 Task: Select the on-exit option in the persistent session revive process.
Action: Mouse moved to (18, 481)
Screenshot: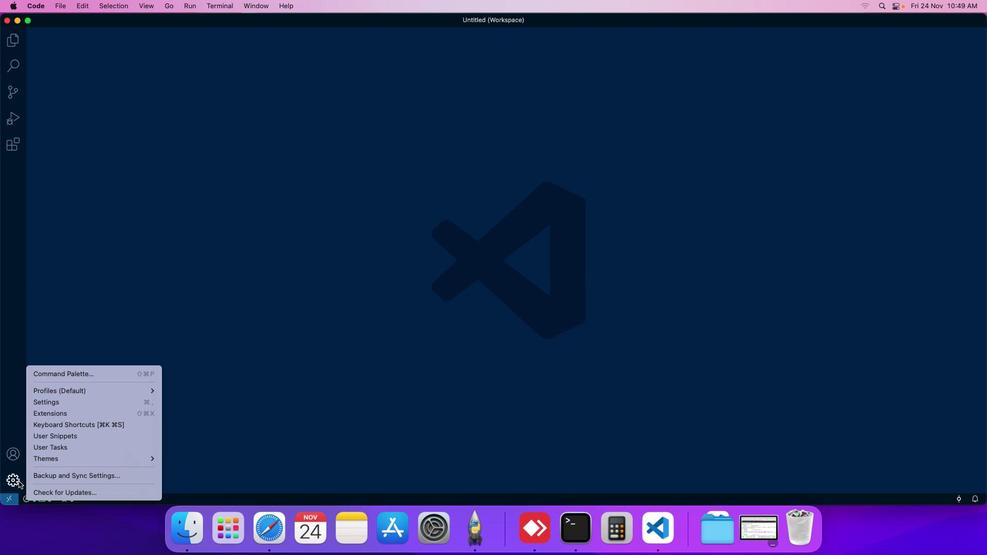 
Action: Mouse pressed left at (18, 481)
Screenshot: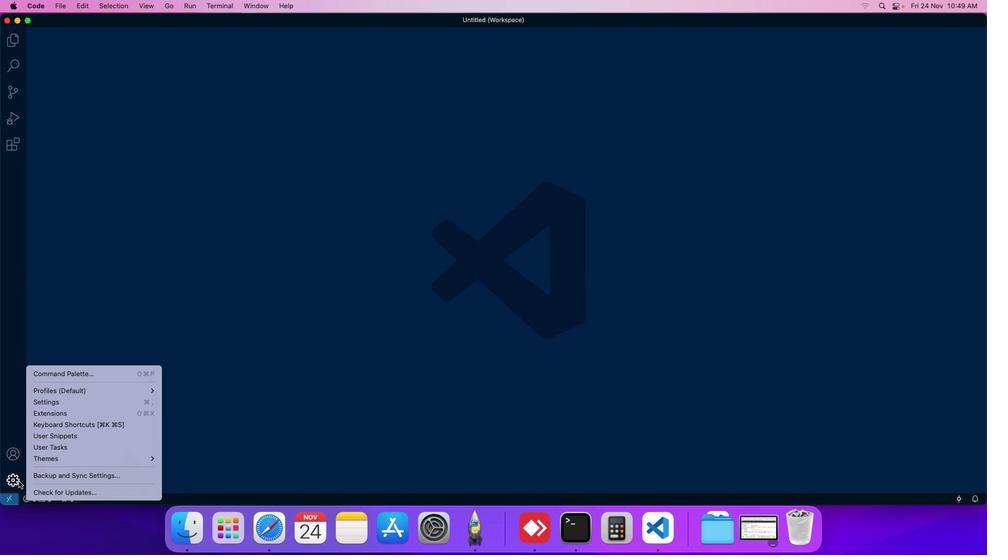 
Action: Mouse moved to (96, 402)
Screenshot: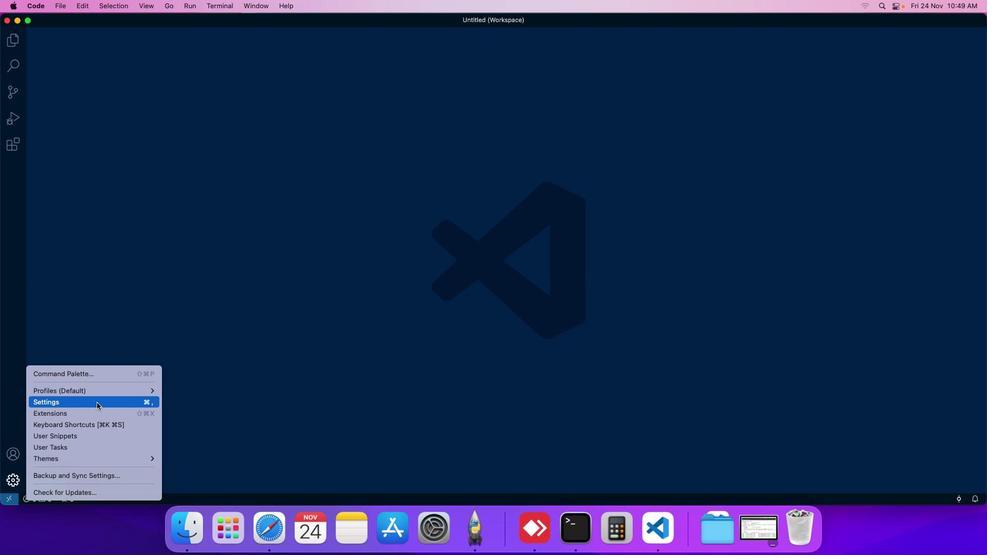 
Action: Mouse pressed left at (96, 402)
Screenshot: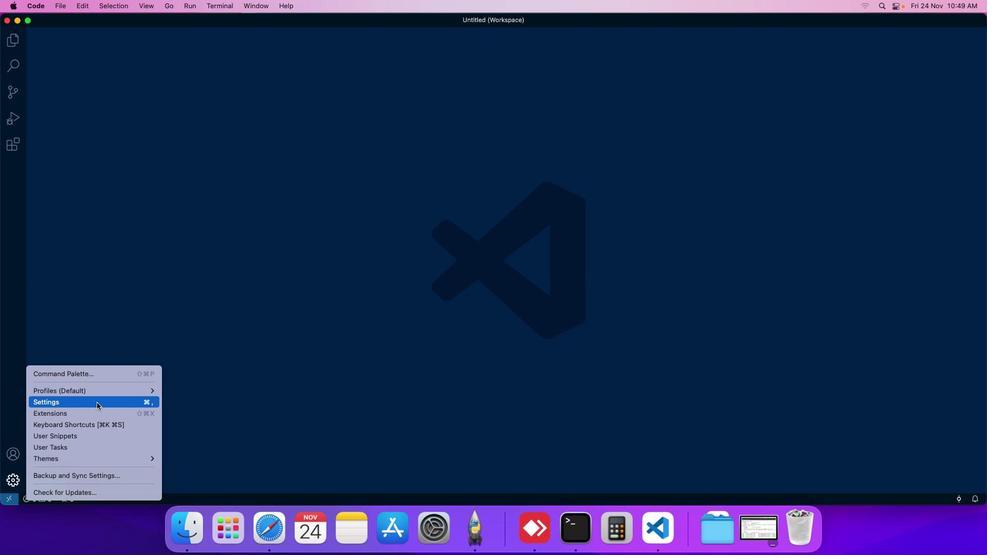 
Action: Mouse moved to (218, 152)
Screenshot: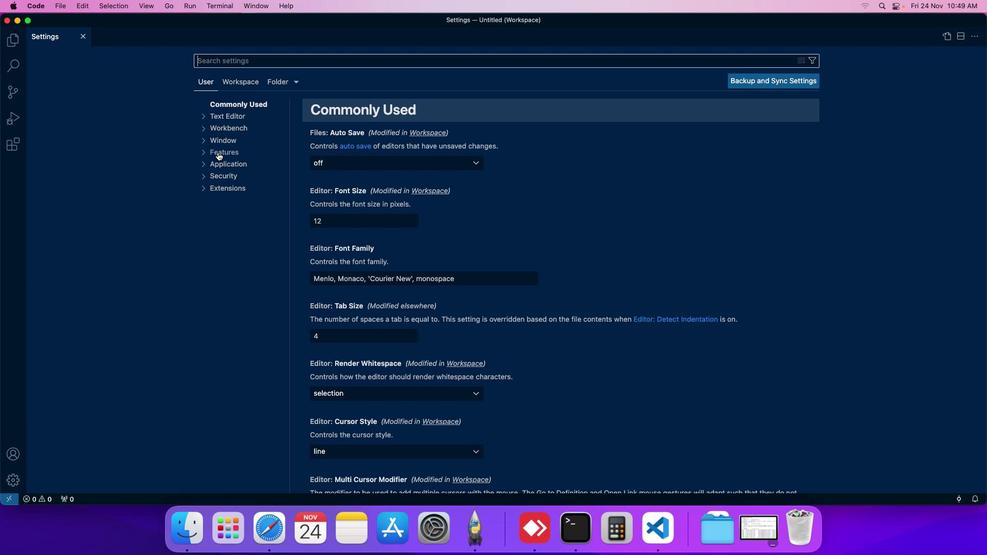 
Action: Mouse pressed left at (218, 152)
Screenshot: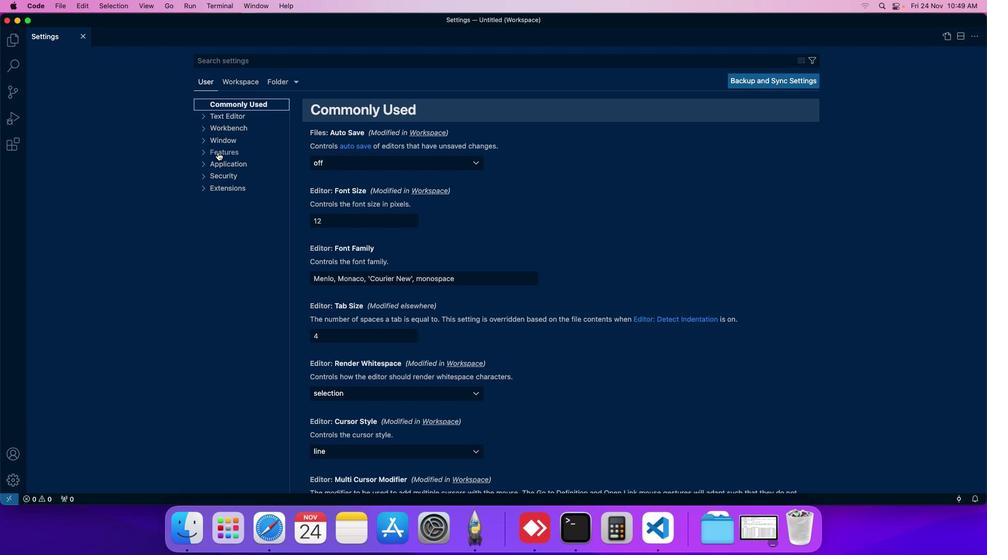 
Action: Mouse moved to (218, 244)
Screenshot: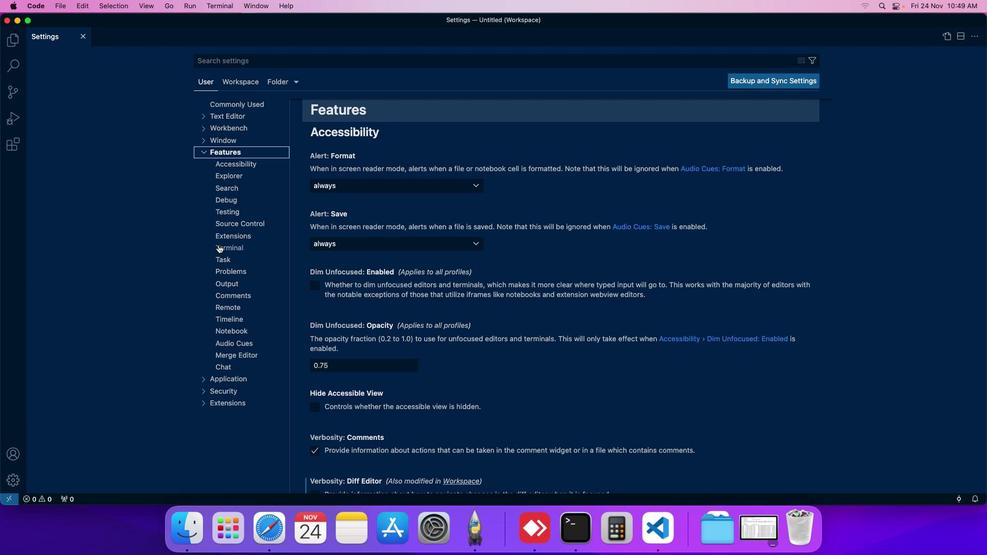 
Action: Mouse pressed left at (218, 244)
Screenshot: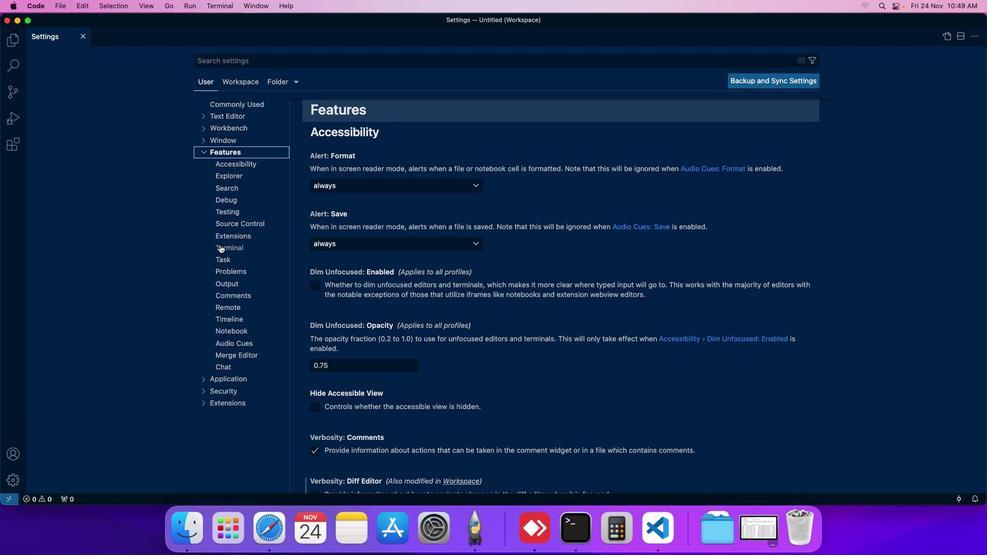 
Action: Mouse moved to (341, 292)
Screenshot: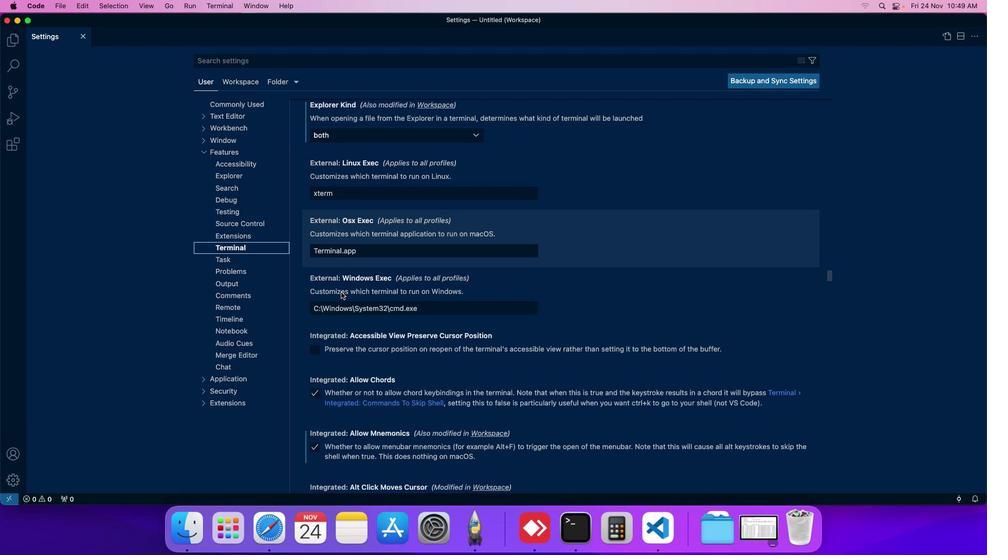 
Action: Mouse scrolled (341, 292) with delta (0, 0)
Screenshot: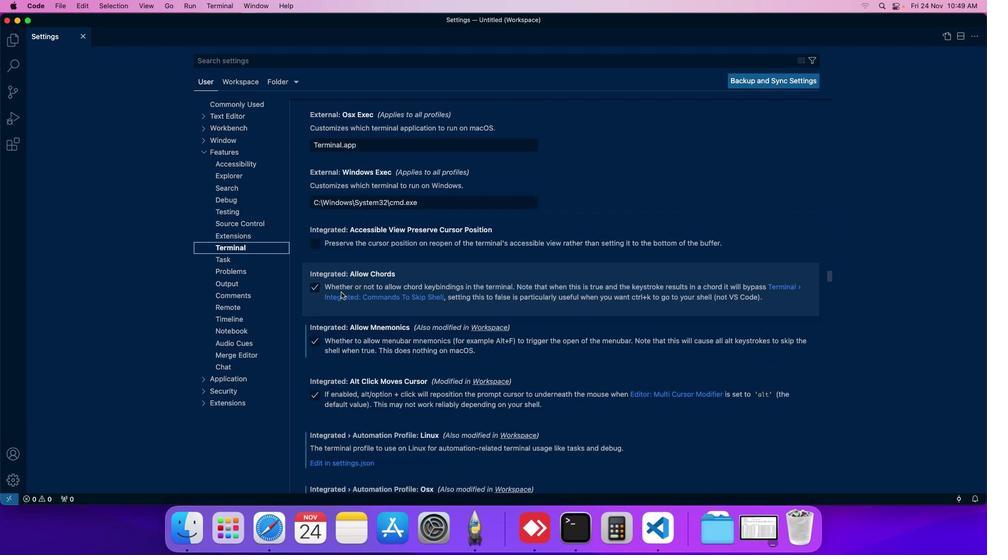 
Action: Mouse scrolled (341, 292) with delta (0, 0)
Screenshot: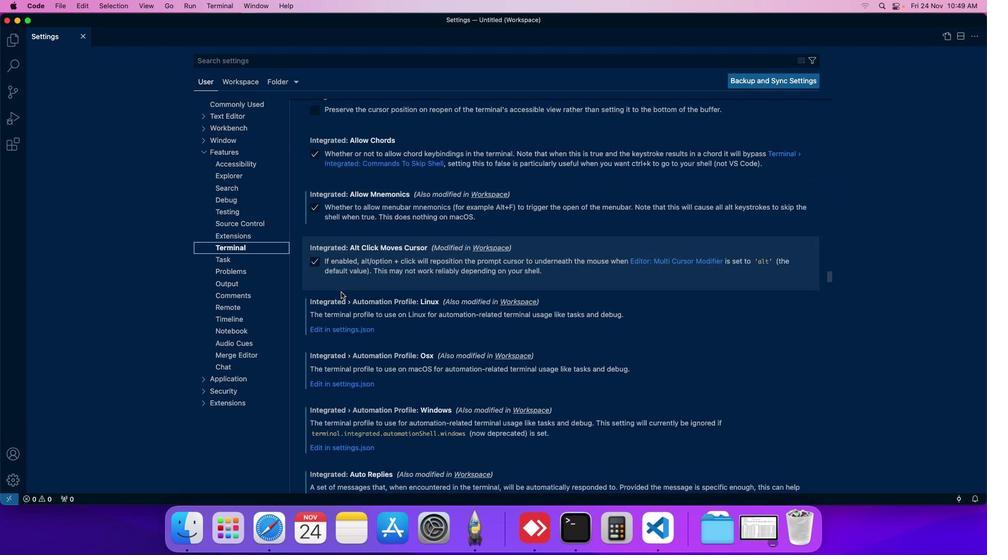 
Action: Mouse scrolled (341, 292) with delta (0, 0)
Screenshot: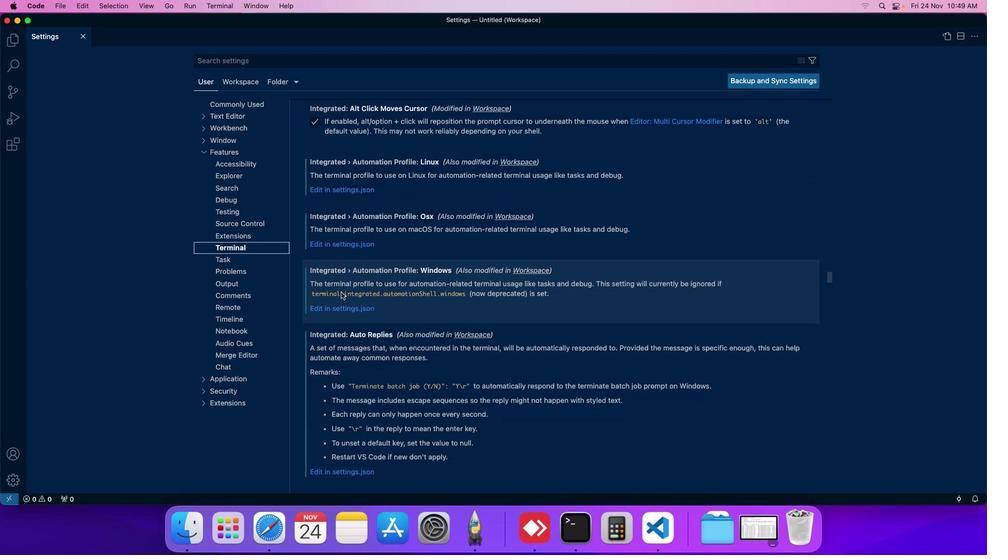 
Action: Mouse scrolled (341, 292) with delta (0, 0)
Screenshot: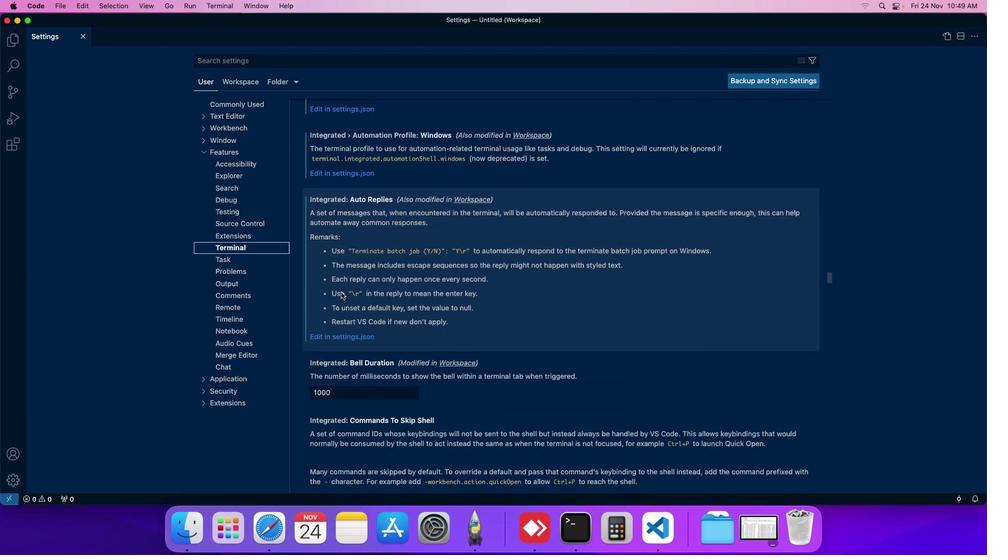 
Action: Mouse scrolled (341, 292) with delta (0, 0)
Screenshot: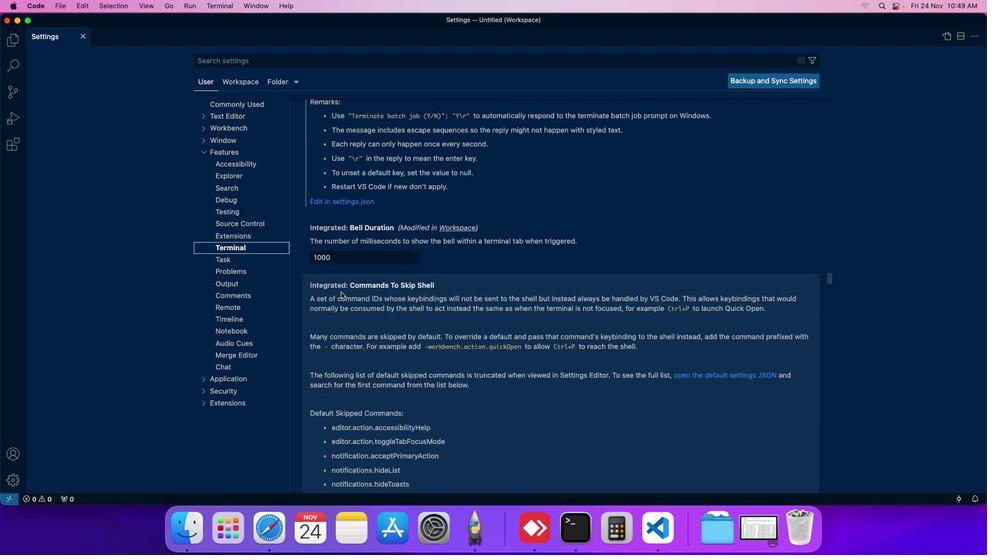 
Action: Mouse scrolled (341, 292) with delta (0, 0)
Screenshot: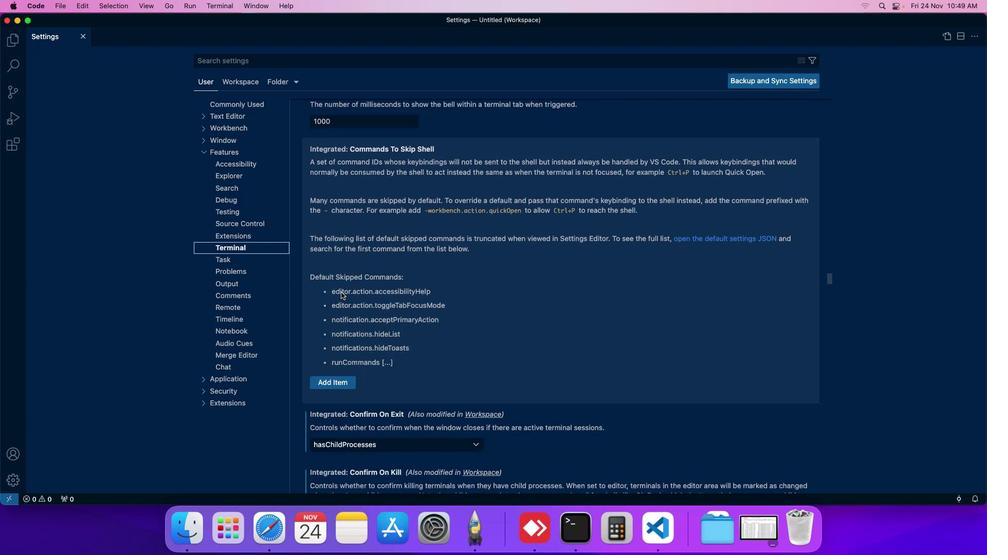 
Action: Mouse moved to (341, 292)
Screenshot: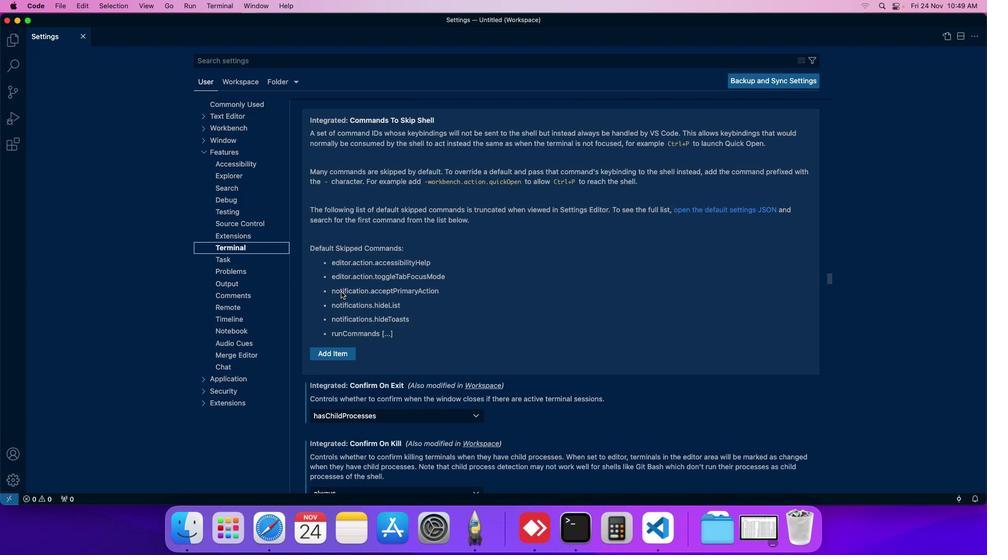 
Action: Mouse scrolled (341, 292) with delta (0, 0)
Screenshot: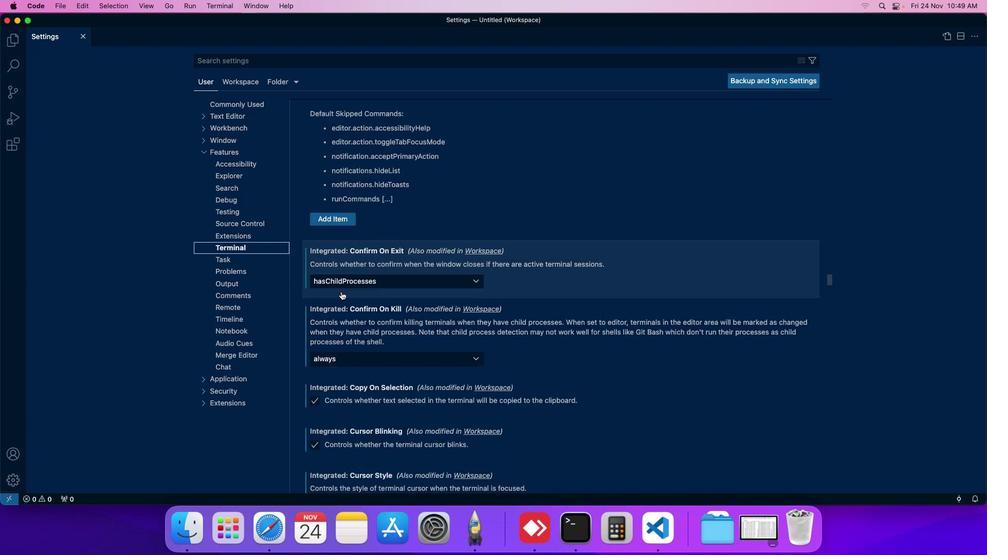 
Action: Mouse scrolled (341, 292) with delta (0, 0)
Screenshot: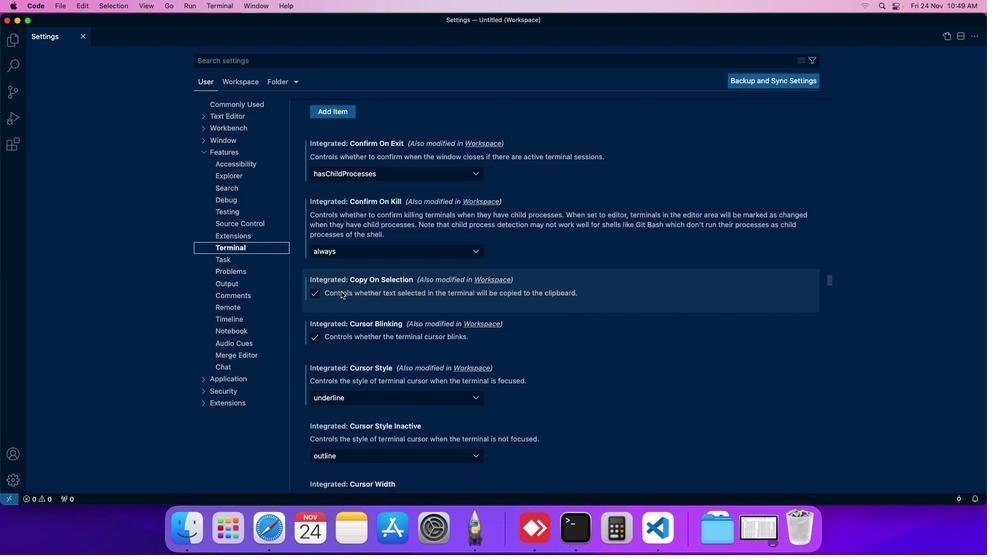 
Action: Mouse scrolled (341, 292) with delta (0, 0)
Screenshot: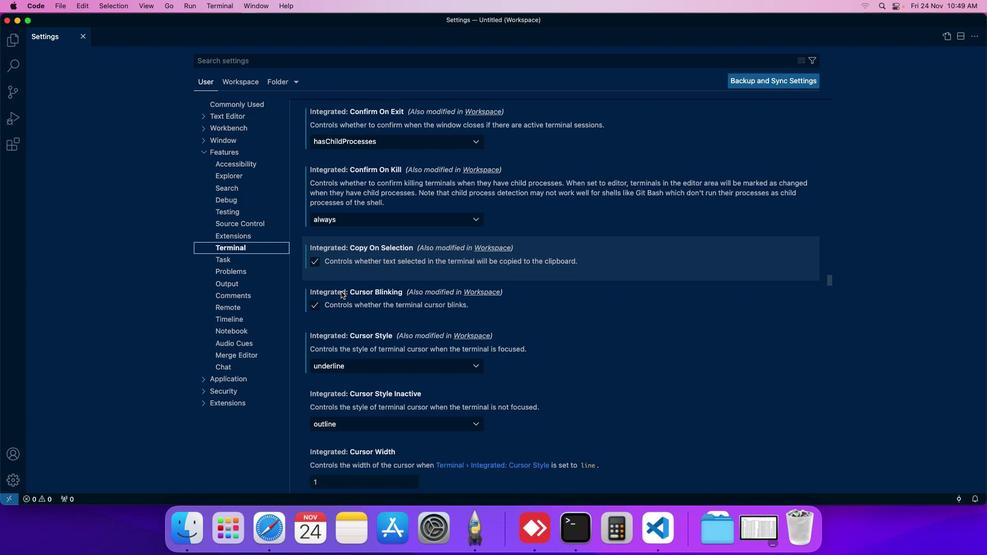 
Action: Mouse moved to (341, 291)
Screenshot: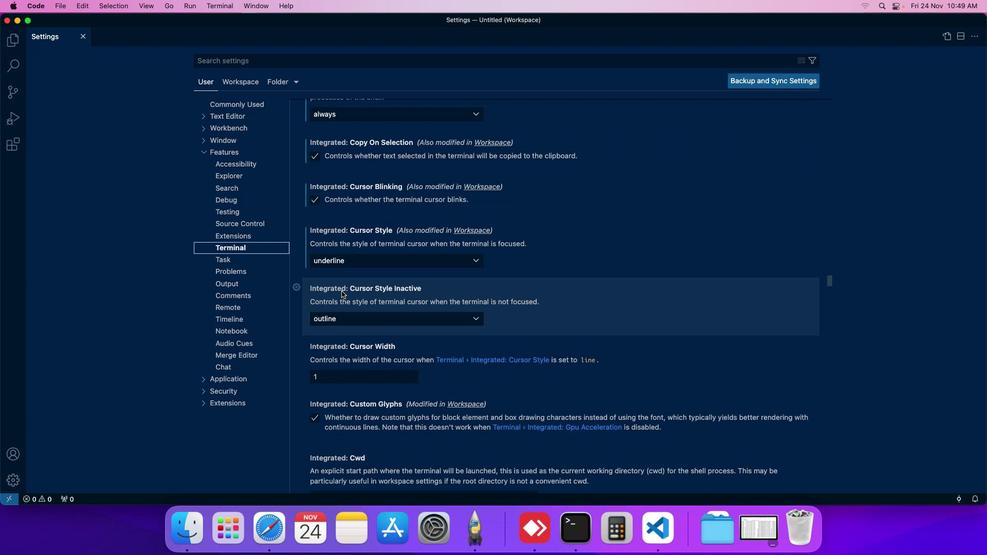 
Action: Mouse scrolled (341, 291) with delta (0, 0)
Screenshot: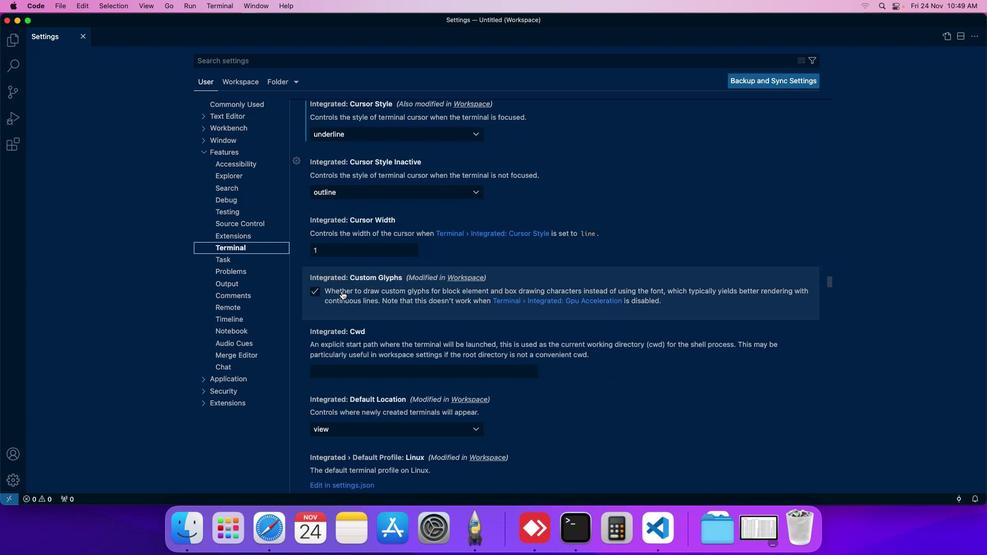 
Action: Mouse scrolled (341, 291) with delta (0, 0)
Screenshot: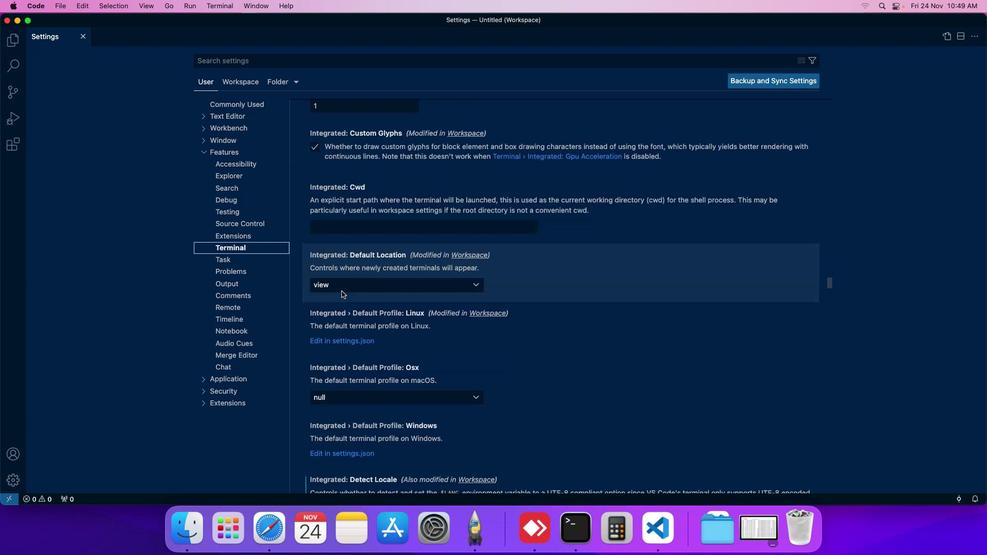 
Action: Mouse scrolled (341, 291) with delta (0, 0)
Screenshot: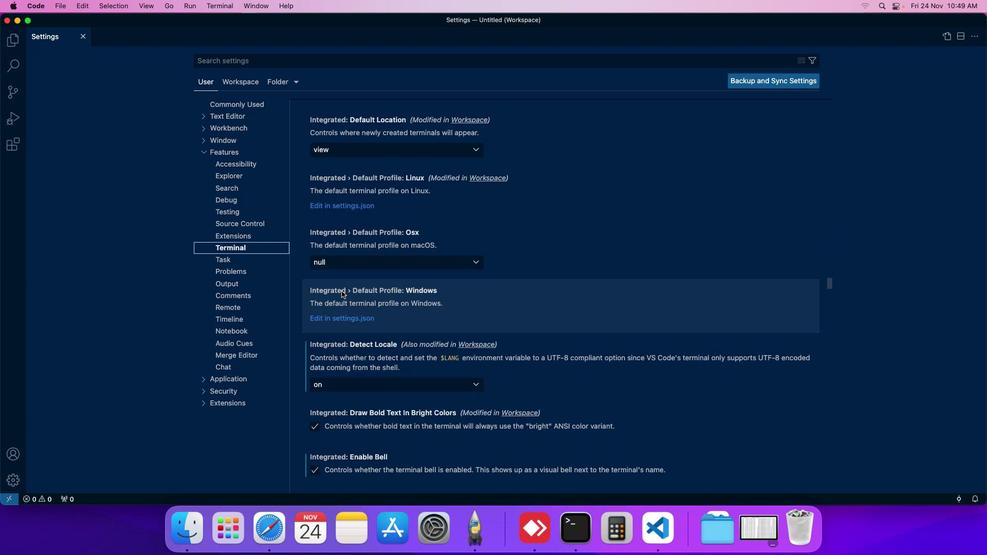 
Action: Mouse scrolled (341, 291) with delta (0, 0)
Screenshot: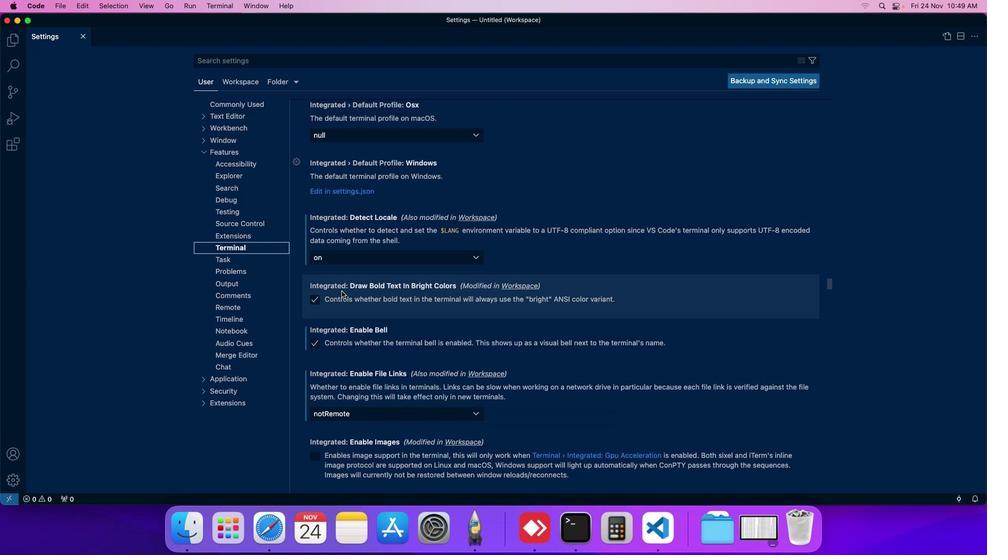 
Action: Mouse scrolled (341, 291) with delta (0, 0)
Screenshot: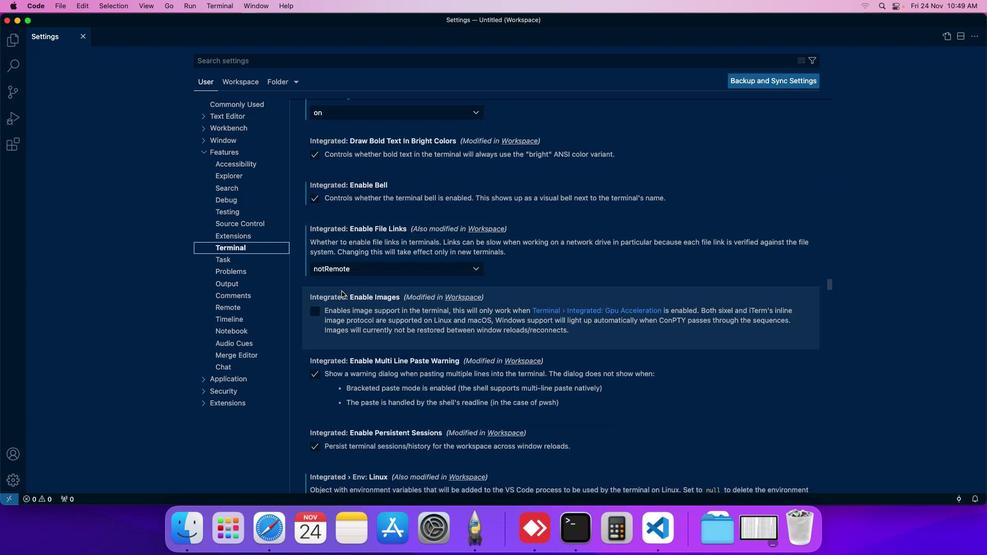 
Action: Mouse moved to (363, 281)
Screenshot: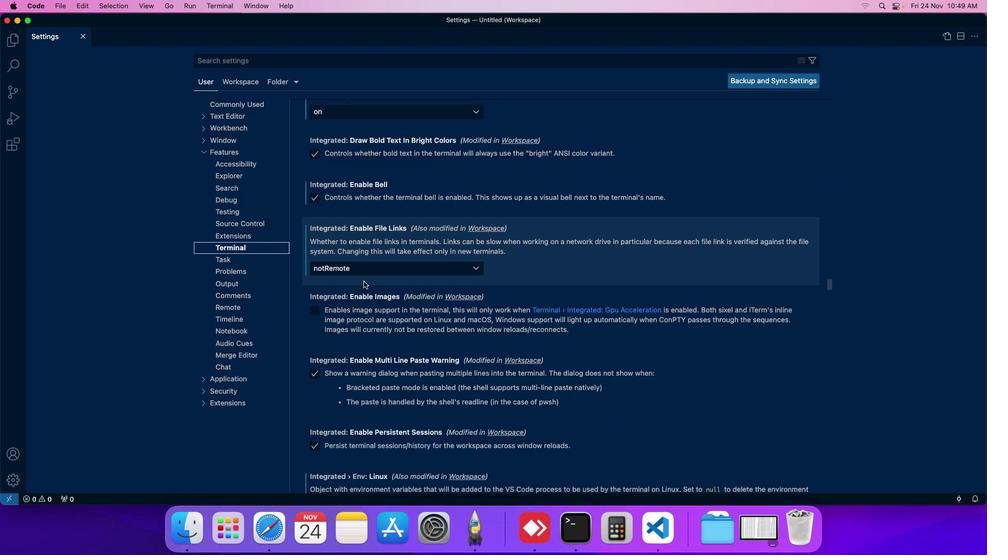 
Action: Mouse scrolled (363, 281) with delta (0, 0)
Screenshot: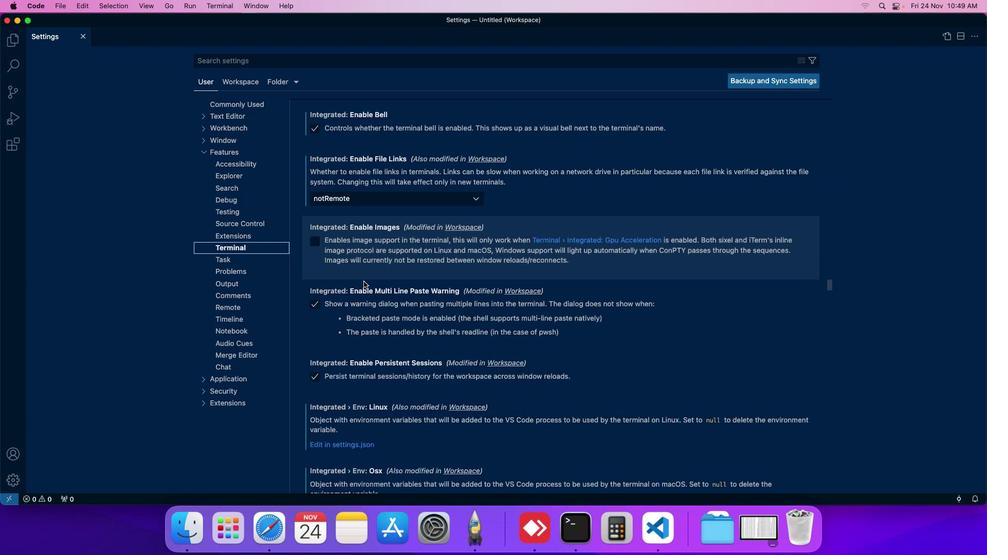 
Action: Mouse moved to (363, 282)
Screenshot: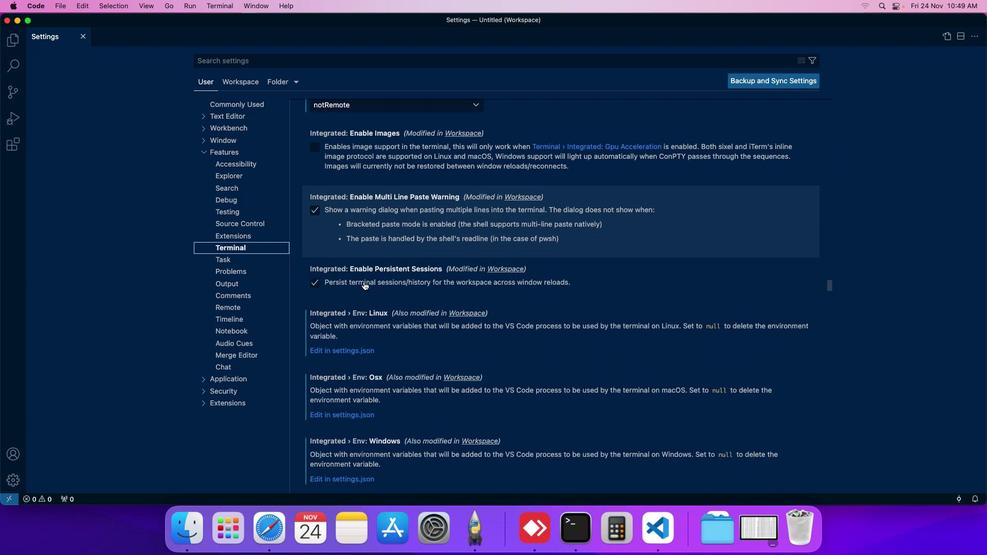 
Action: Mouse scrolled (363, 282) with delta (0, 0)
Screenshot: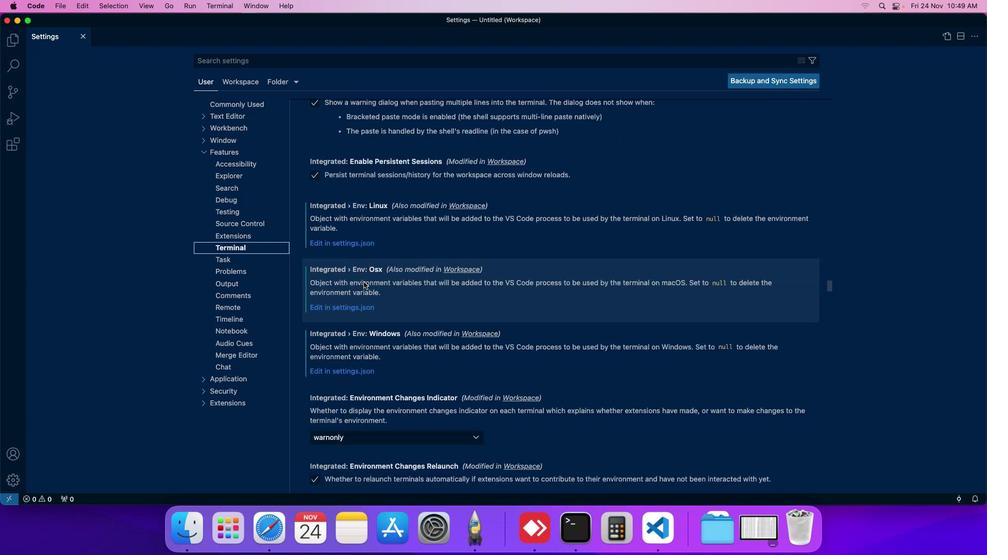 
Action: Mouse scrolled (363, 282) with delta (0, 0)
Screenshot: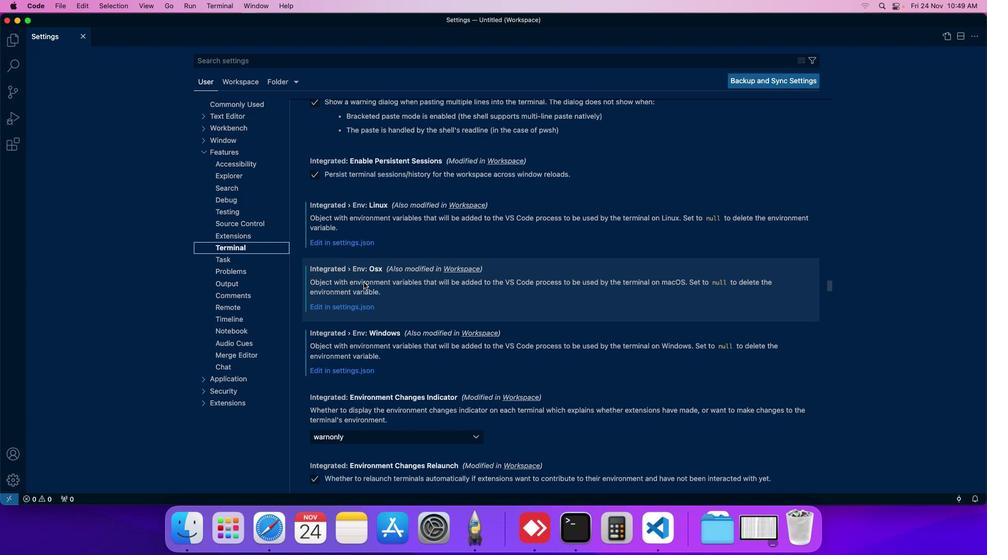 
Action: Mouse moved to (363, 282)
Screenshot: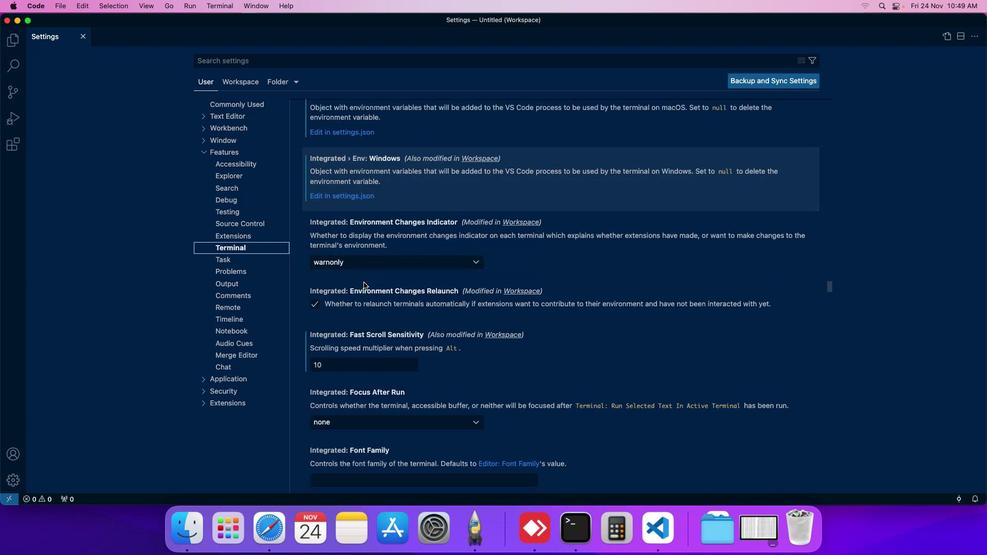 
Action: Mouse scrolled (363, 282) with delta (0, 0)
Screenshot: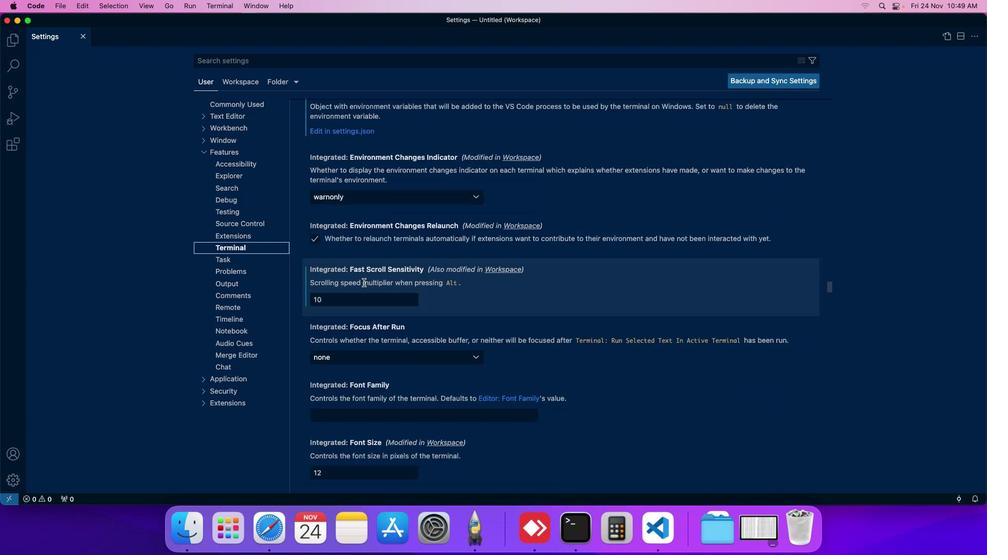 
Action: Mouse scrolled (363, 282) with delta (0, 0)
Screenshot: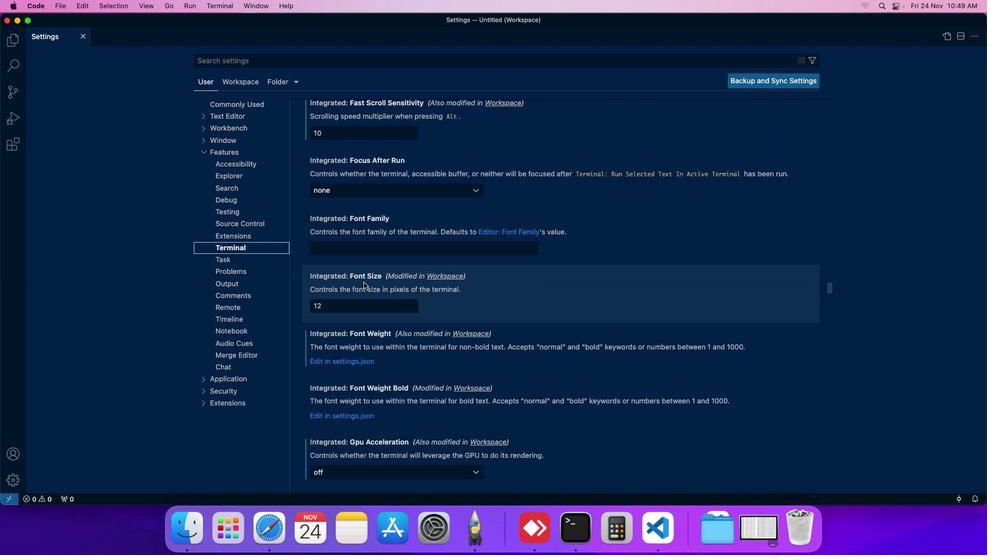 
Action: Mouse scrolled (363, 282) with delta (0, 0)
Screenshot: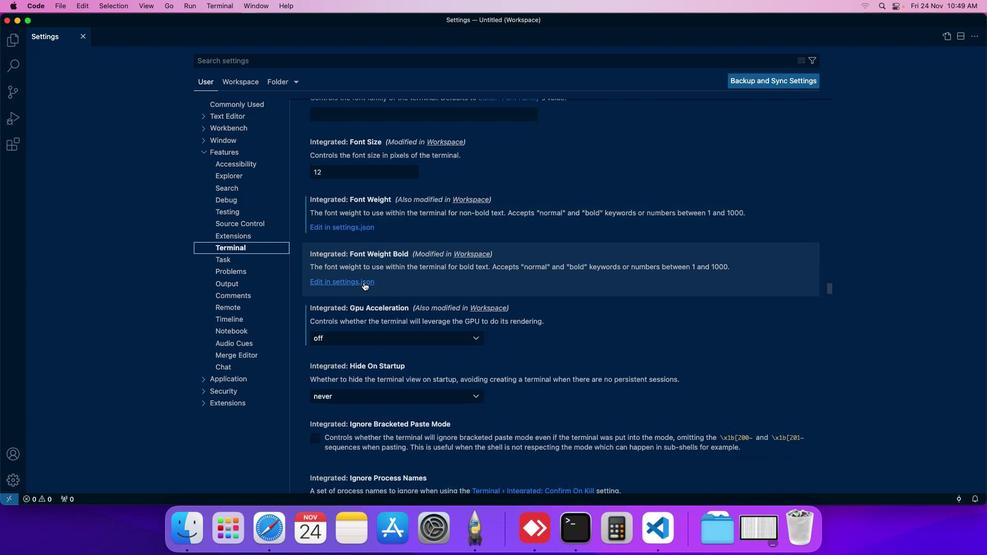 
Action: Mouse scrolled (363, 282) with delta (0, 0)
Screenshot: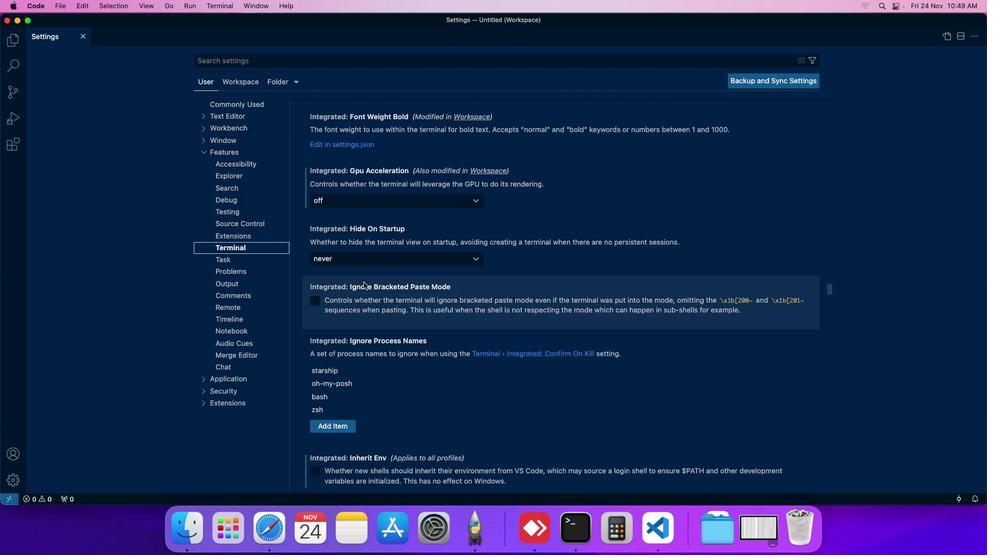 
Action: Mouse scrolled (363, 282) with delta (0, 0)
Screenshot: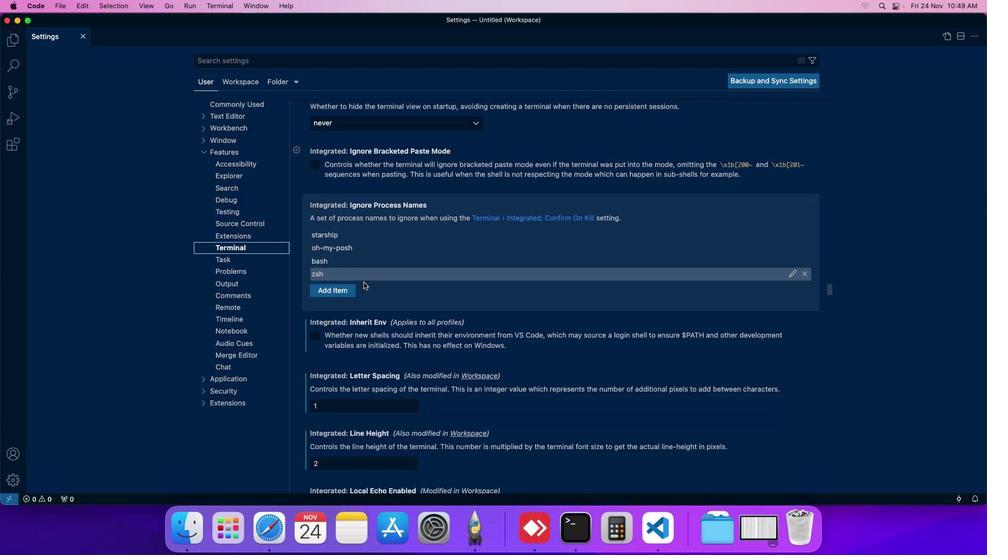
Action: Mouse scrolled (363, 282) with delta (0, 0)
Screenshot: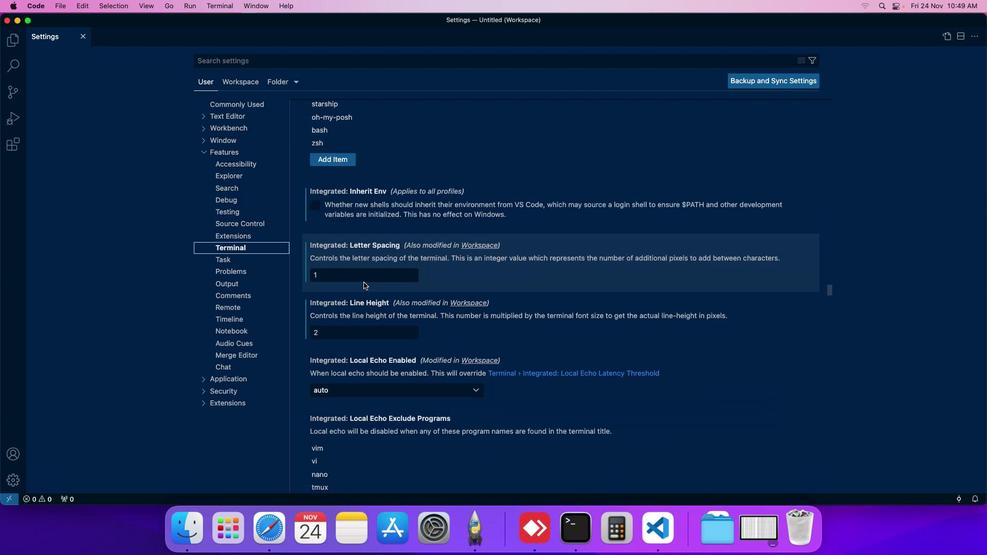 
Action: Mouse moved to (363, 282)
Screenshot: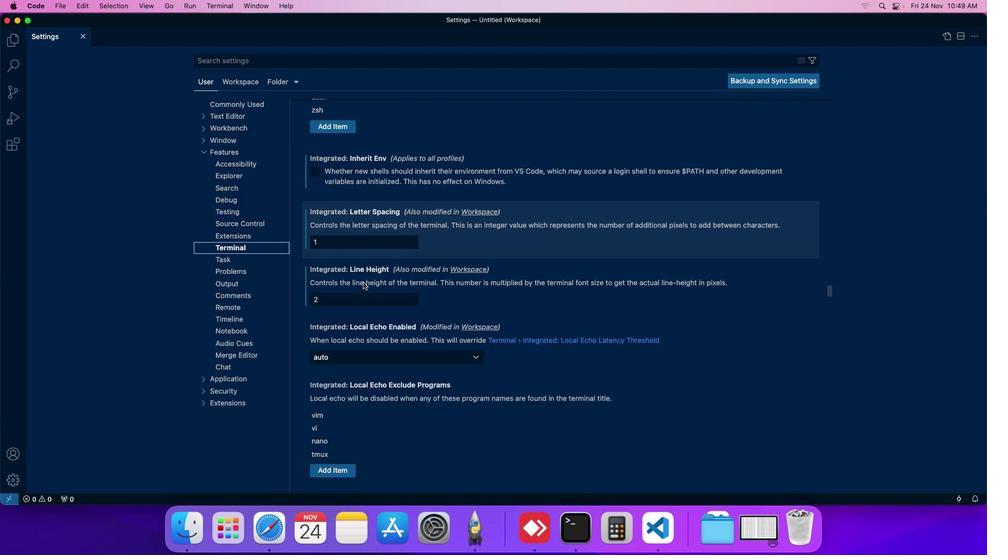 
Action: Mouse scrolled (363, 282) with delta (0, 0)
Screenshot: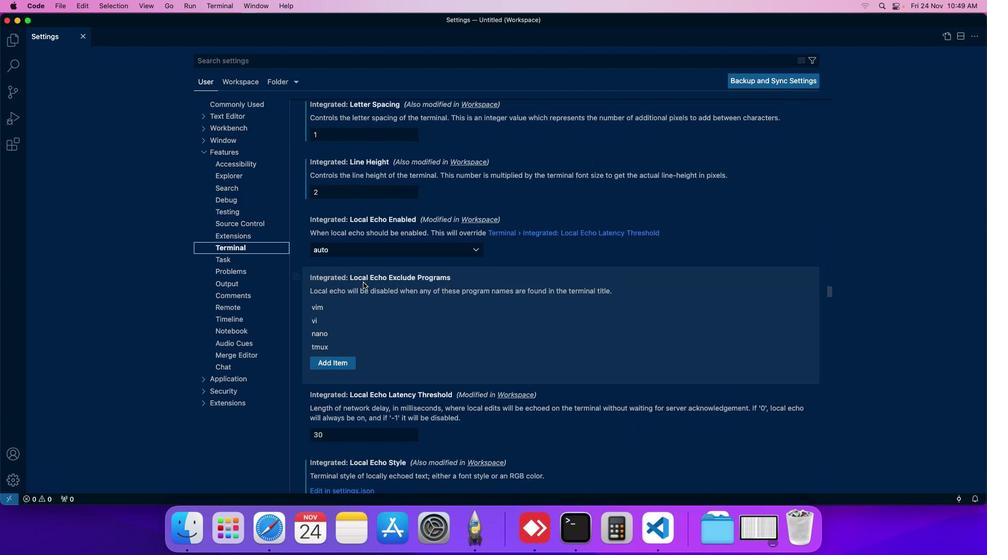 
Action: Mouse moved to (363, 282)
Screenshot: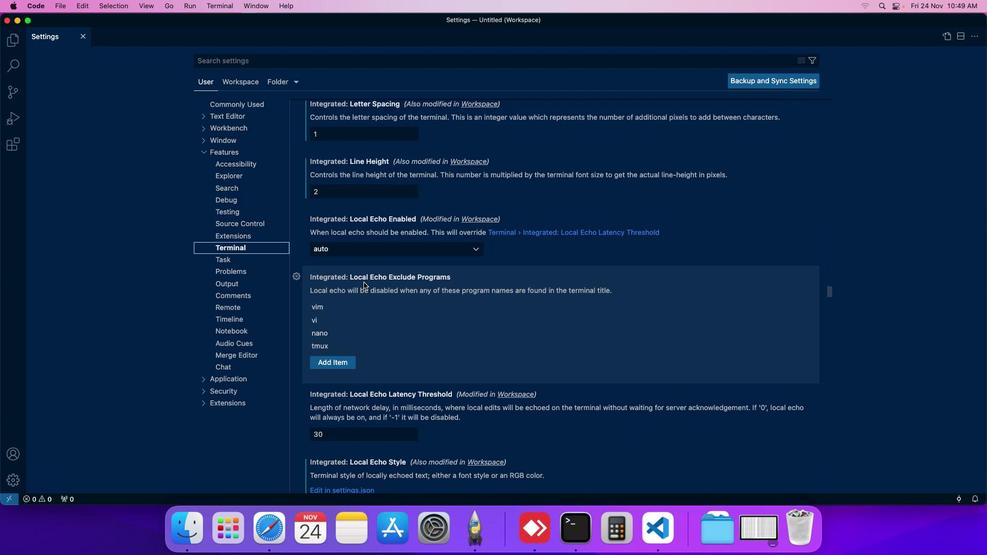 
Action: Mouse scrolled (363, 282) with delta (0, 0)
Screenshot: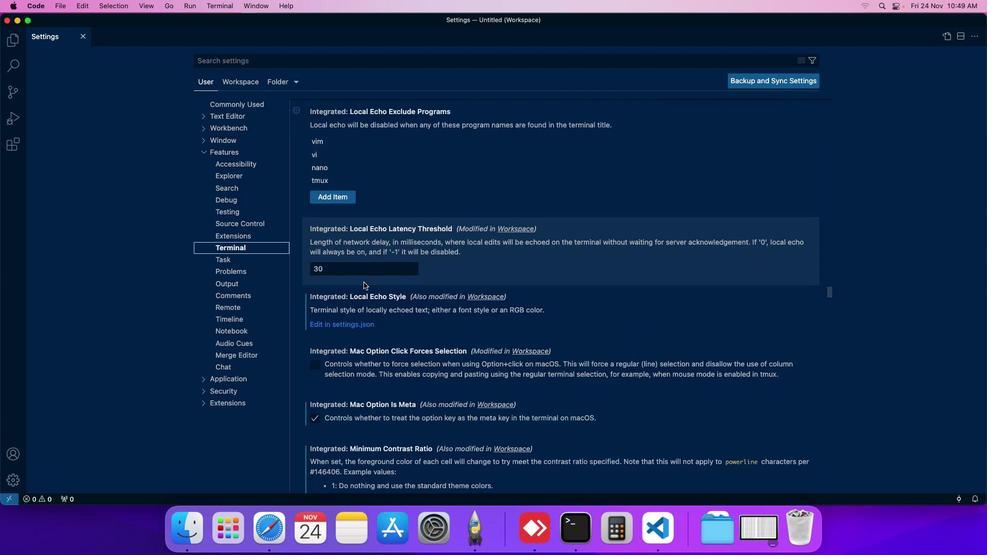 
Action: Mouse scrolled (363, 282) with delta (0, 0)
Screenshot: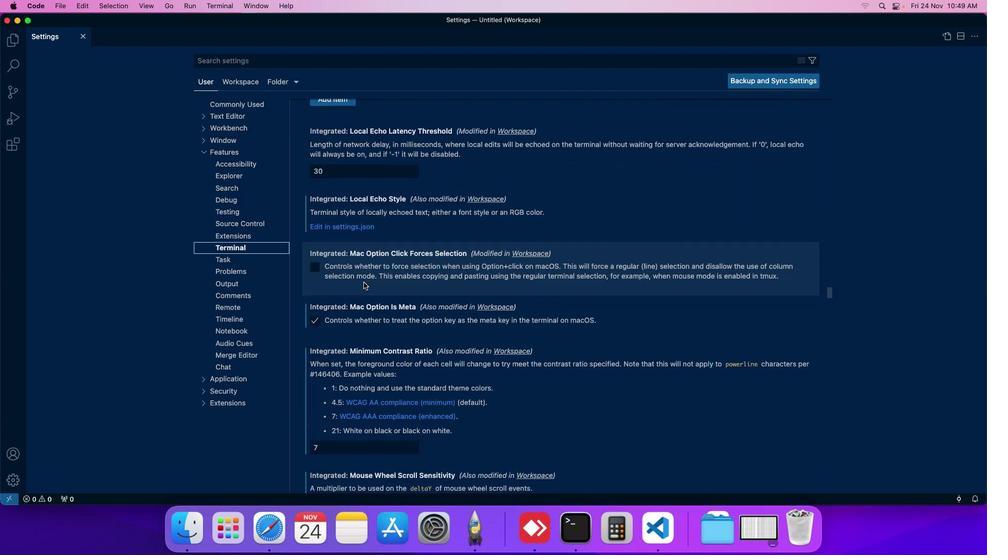 
Action: Mouse scrolled (363, 282) with delta (0, 0)
Screenshot: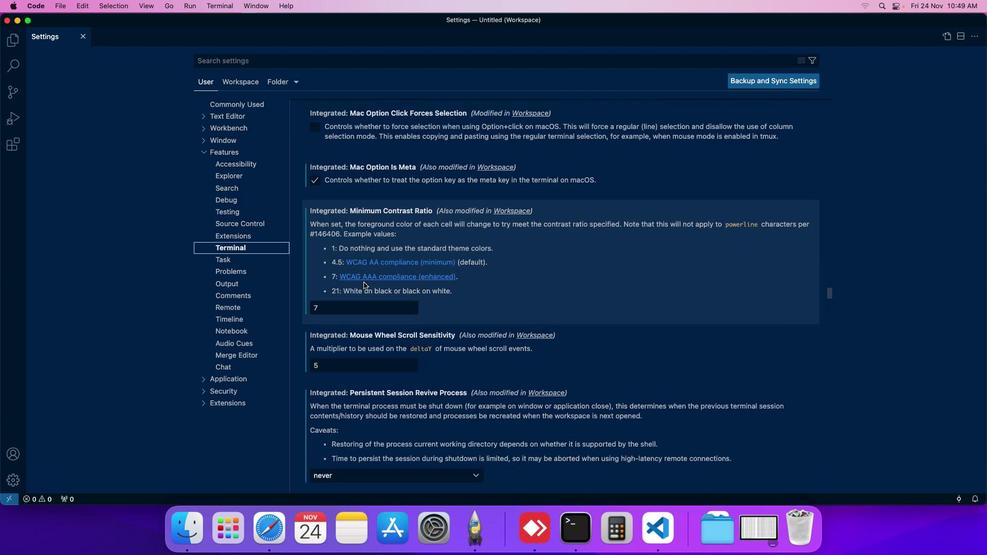 
Action: Mouse scrolled (363, 282) with delta (0, 0)
Screenshot: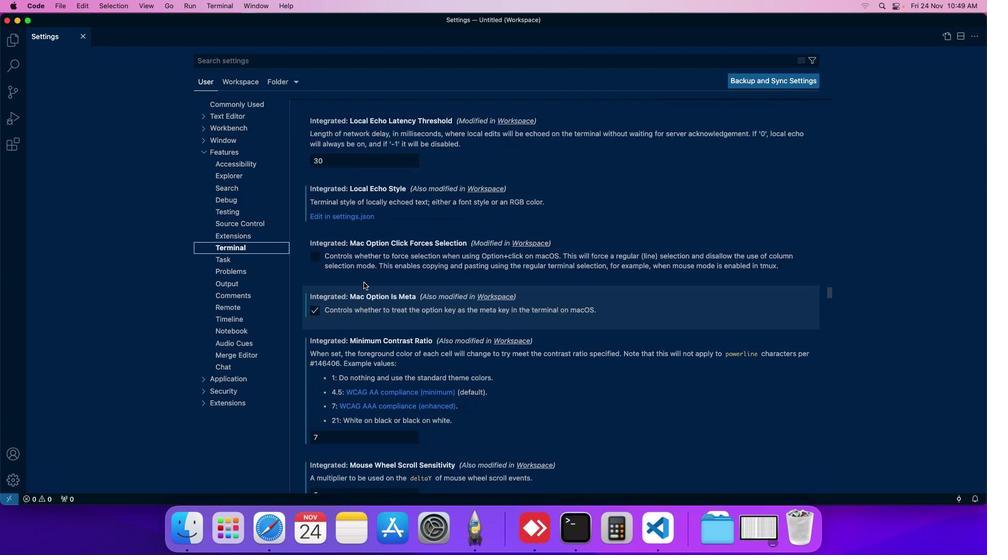 
Action: Mouse scrolled (363, 282) with delta (0, 0)
Screenshot: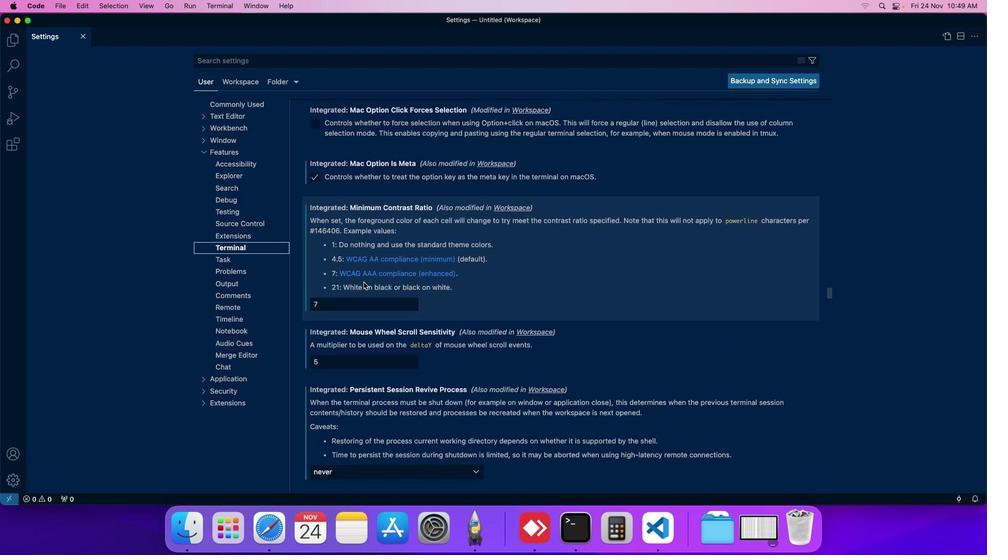 
Action: Mouse scrolled (363, 282) with delta (0, 0)
Screenshot: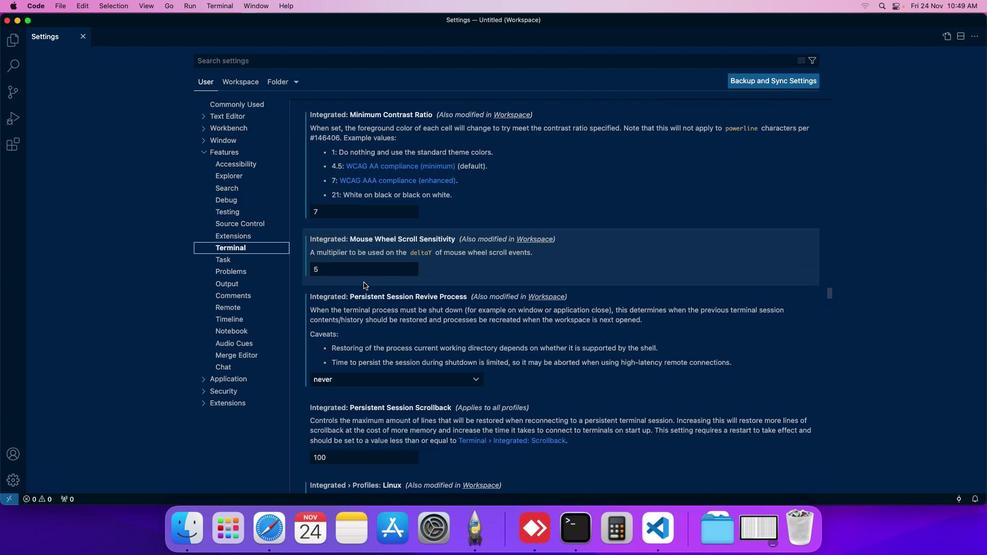 
Action: Mouse moved to (442, 296)
Screenshot: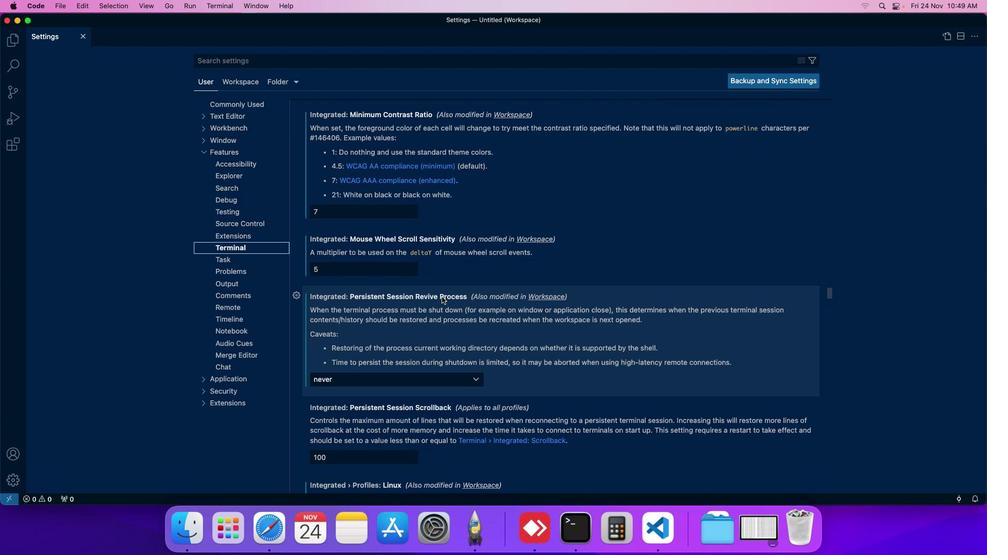 
Action: Mouse scrolled (442, 296) with delta (0, 0)
Screenshot: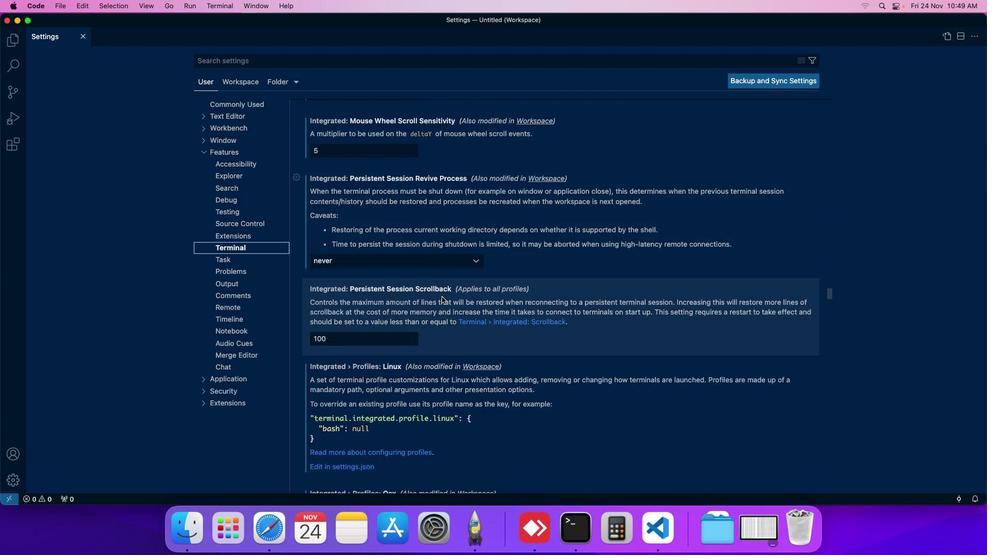 
Action: Mouse moved to (380, 258)
Screenshot: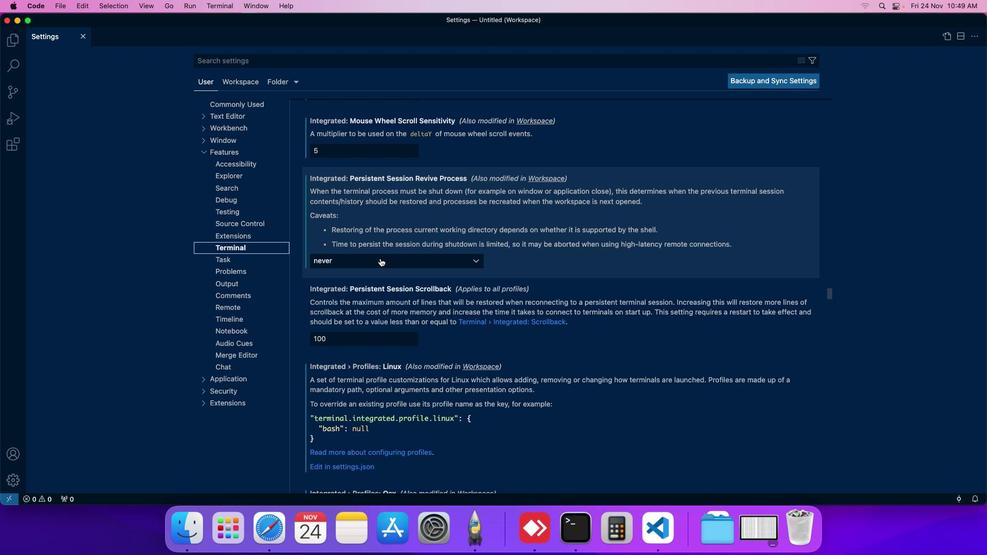 
Action: Mouse pressed left at (380, 258)
Screenshot: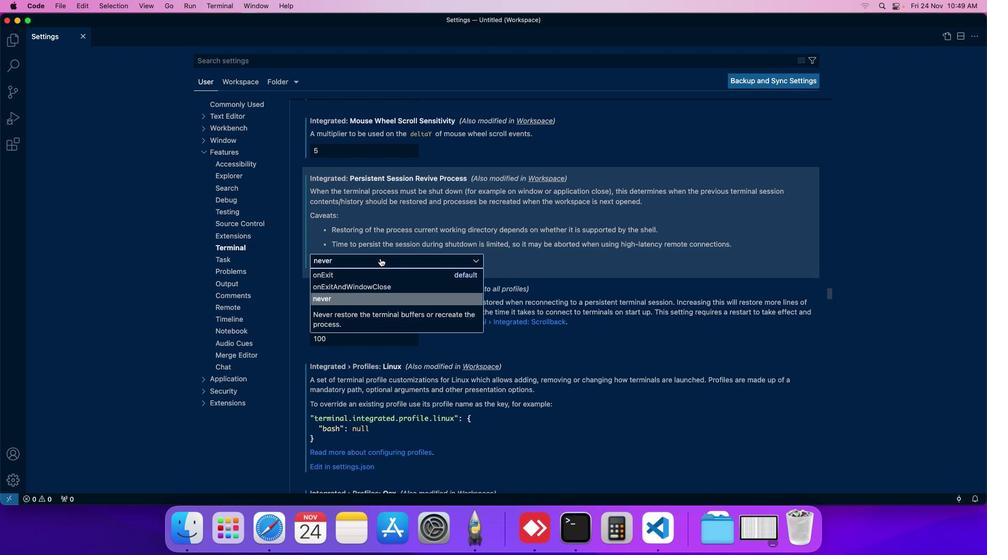 
Action: Mouse moved to (335, 273)
Screenshot: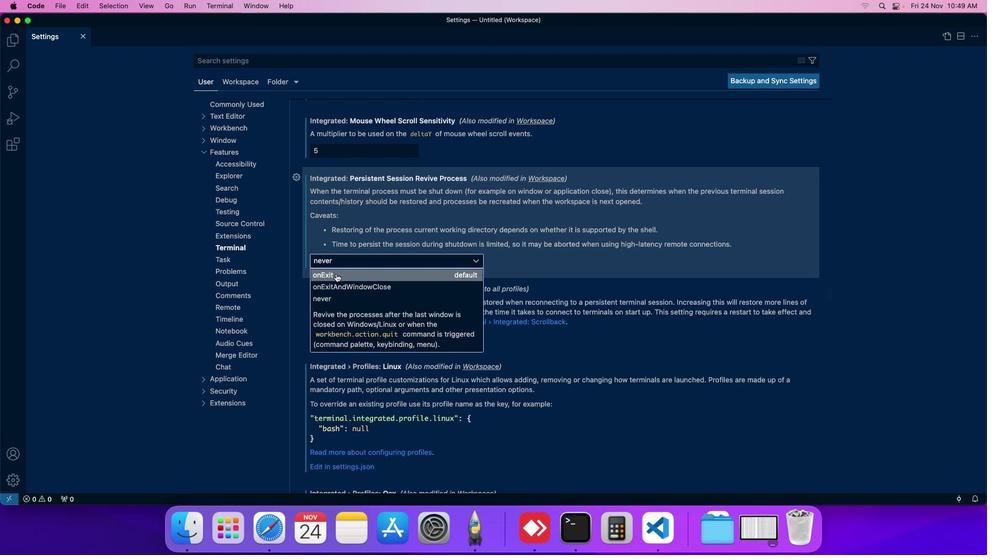 
Action: Mouse pressed left at (335, 273)
Screenshot: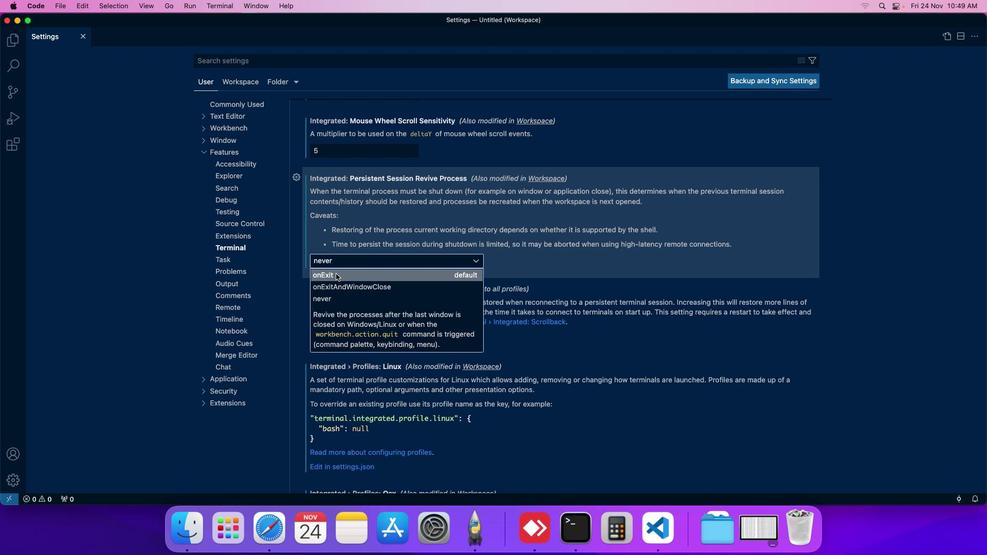 
Action: Mouse moved to (345, 263)
Screenshot: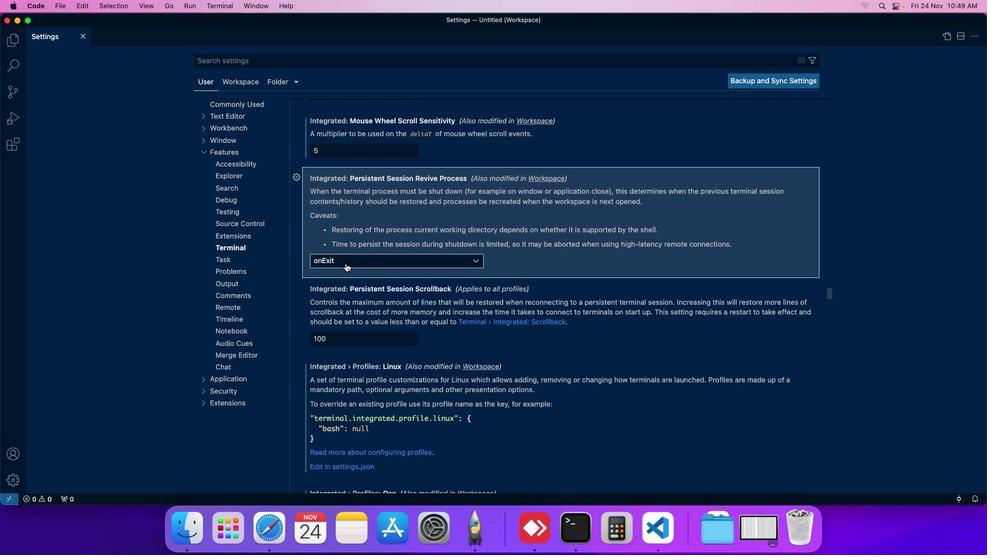 
